 Task: Use Cartoon Chipmunk Effect in this video Movie B.mp4
Action: Mouse pressed left at (262, 149)
Screenshot: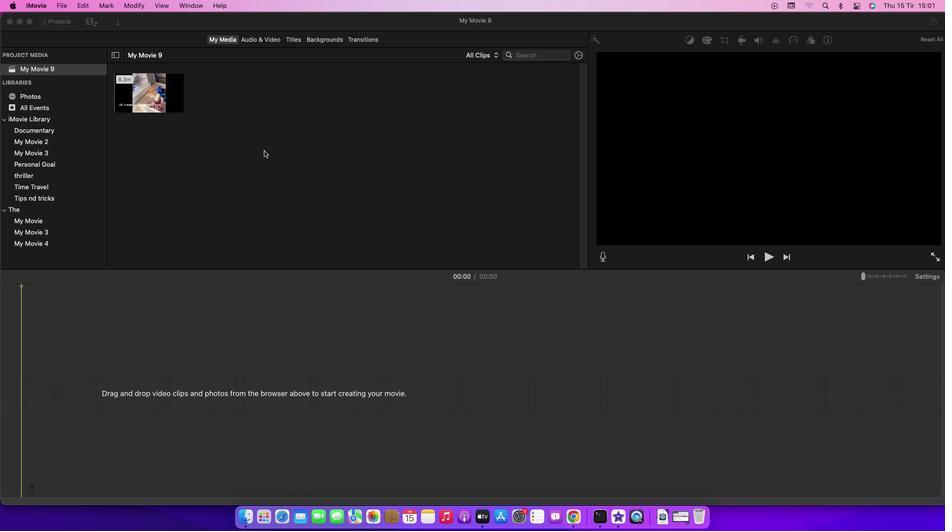 
Action: Mouse moved to (153, 100)
Screenshot: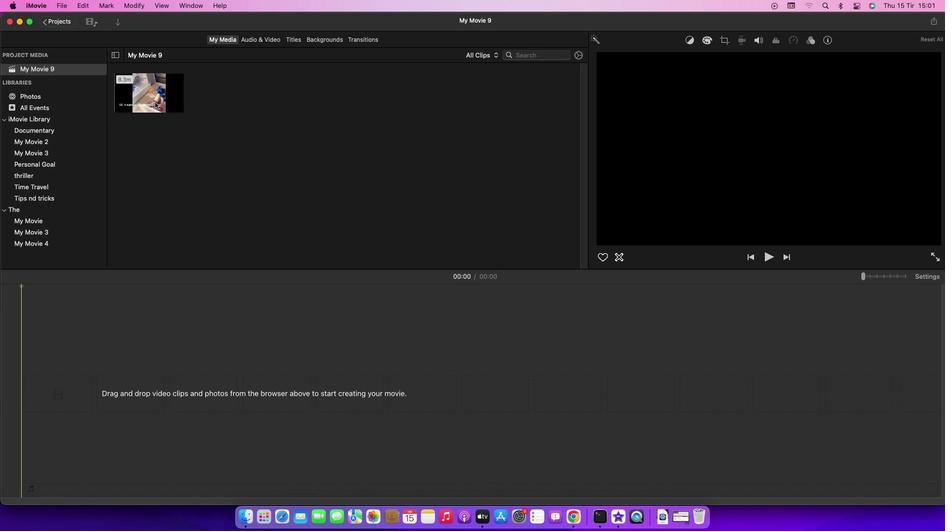 
Action: Mouse pressed left at (153, 100)
Screenshot: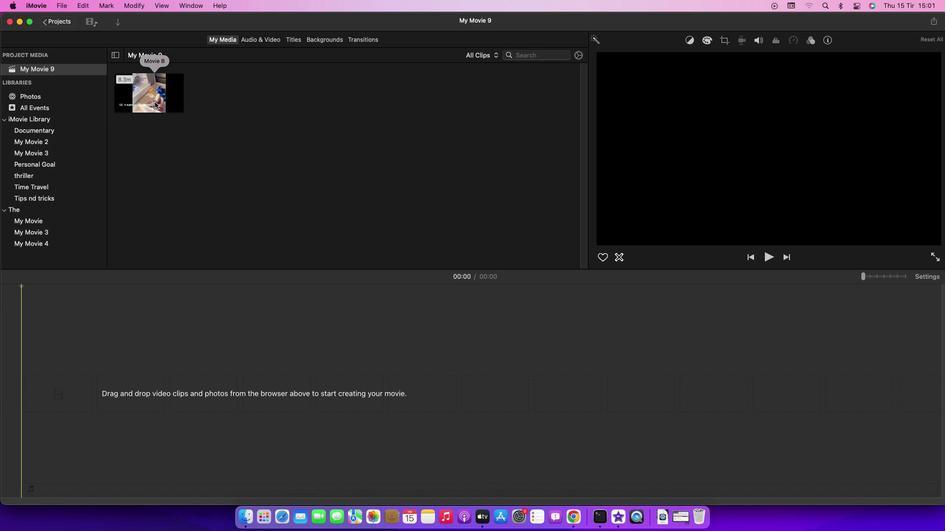 
Action: Mouse moved to (153, 95)
Screenshot: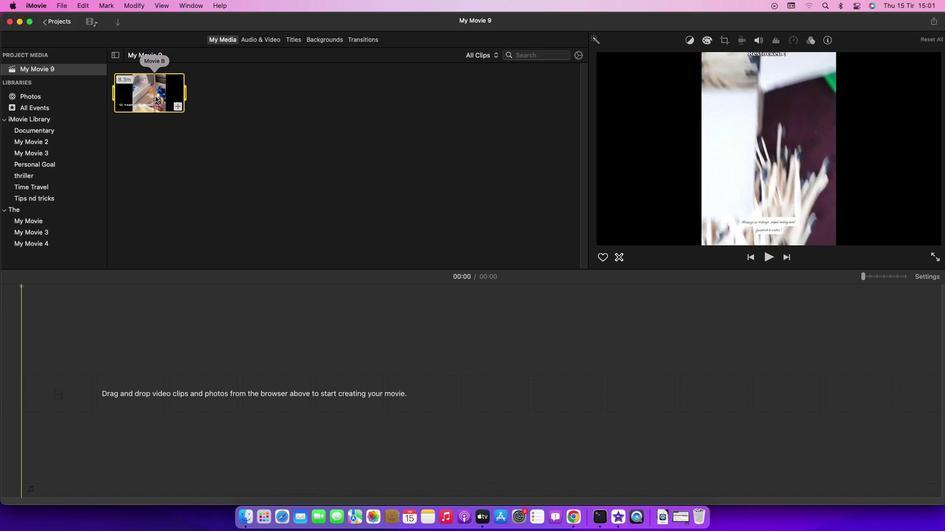 
Action: Mouse pressed left at (153, 95)
Screenshot: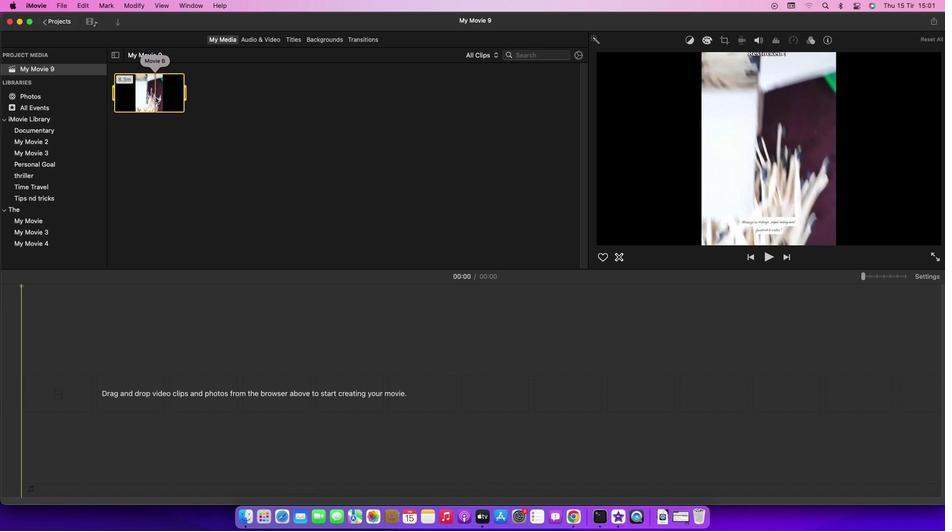 
Action: Mouse moved to (276, 40)
Screenshot: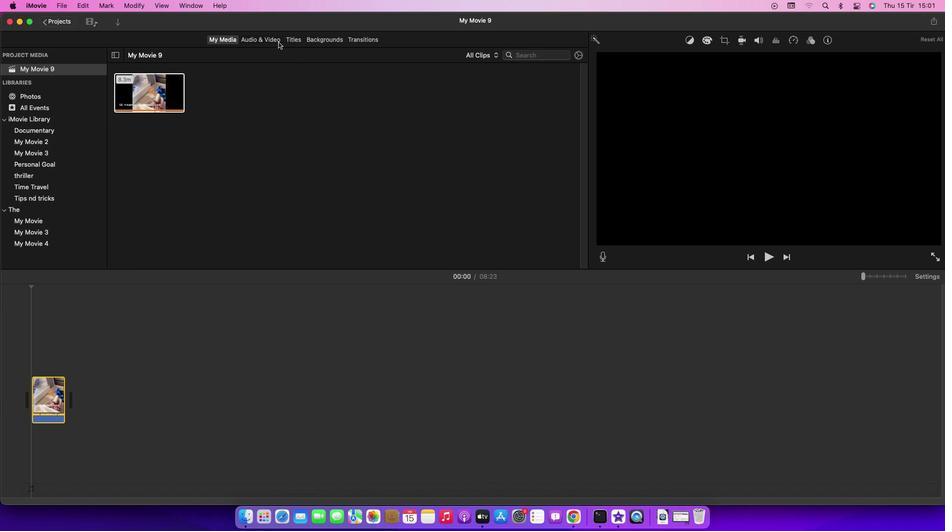 
Action: Mouse pressed left at (276, 40)
Screenshot: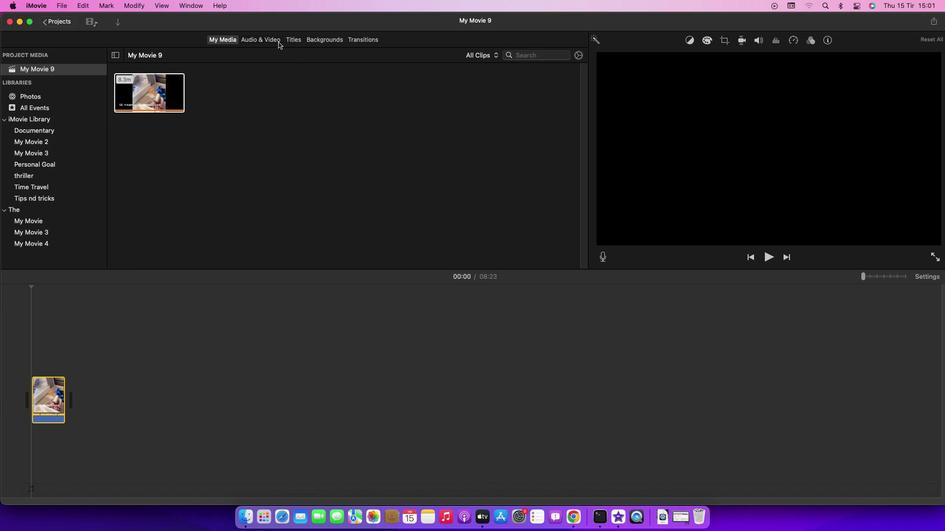 
Action: Mouse moved to (45, 94)
Screenshot: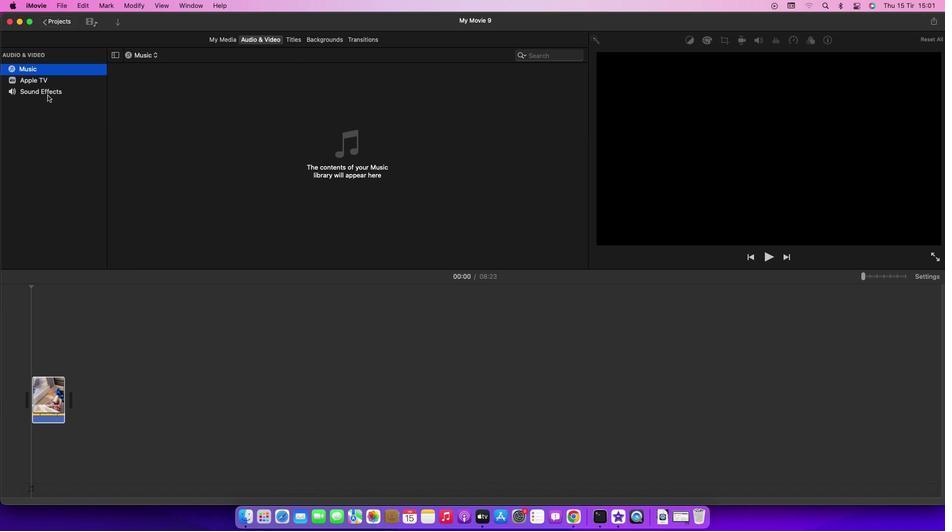 
Action: Mouse pressed left at (45, 94)
Screenshot: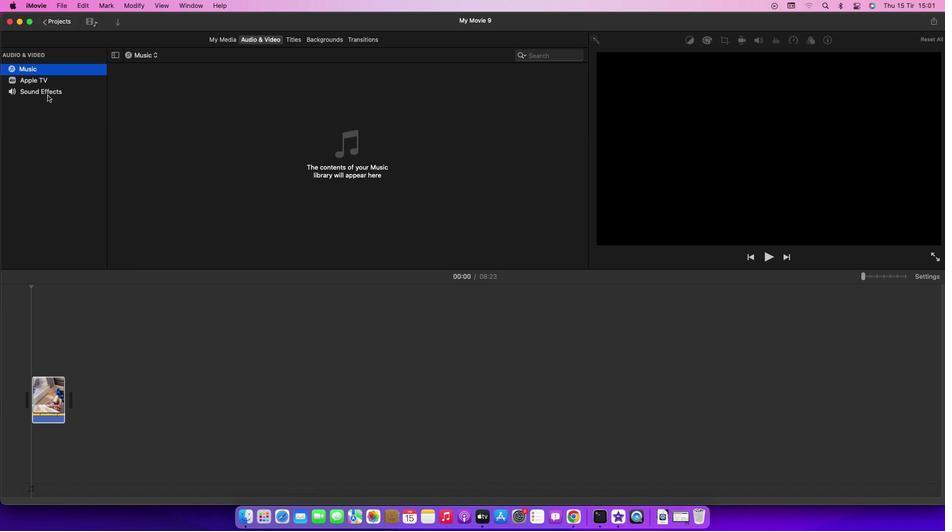 
Action: Mouse moved to (171, 205)
Screenshot: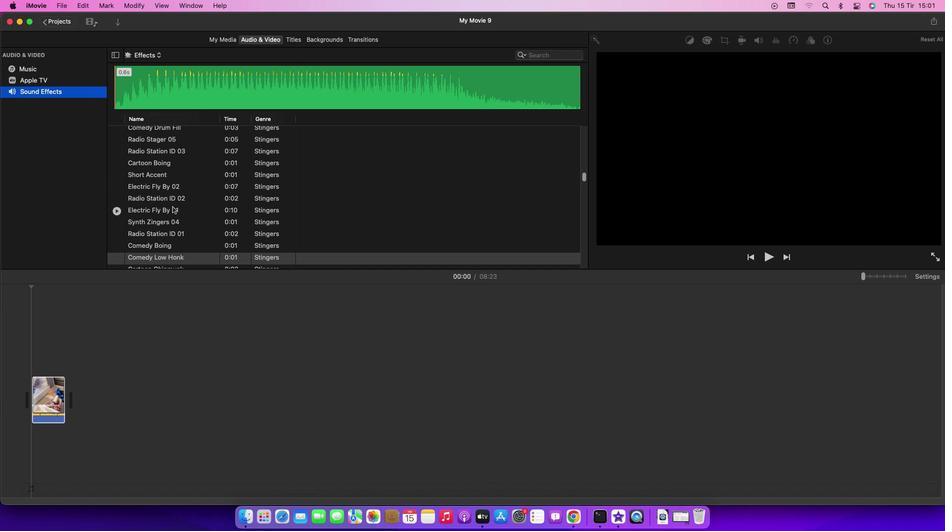 
Action: Mouse scrolled (171, 205) with delta (0, -1)
Screenshot: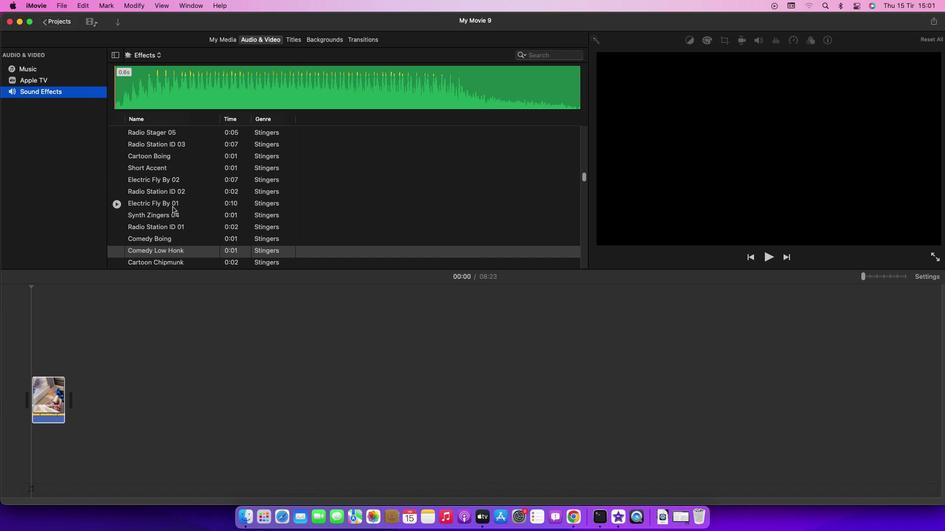 
Action: Mouse scrolled (171, 205) with delta (0, -1)
Screenshot: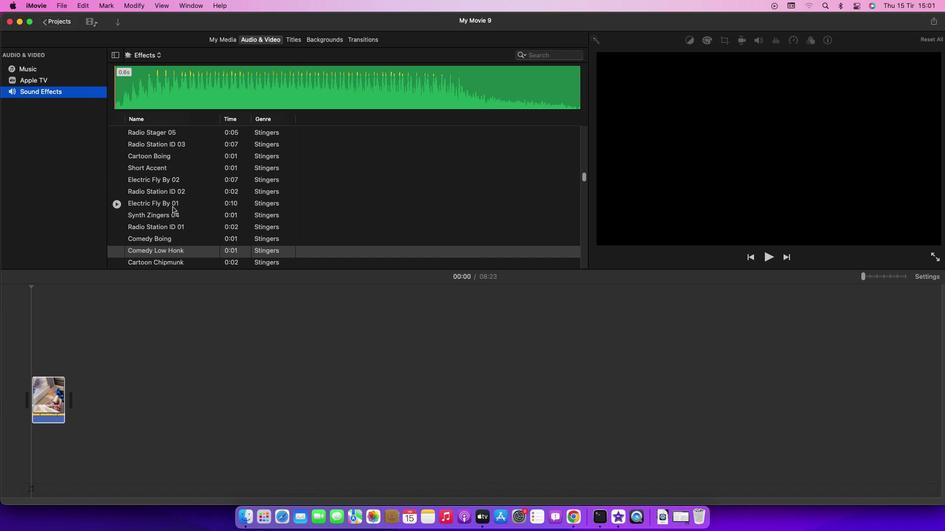 
Action: Mouse scrolled (171, 205) with delta (0, -1)
Screenshot: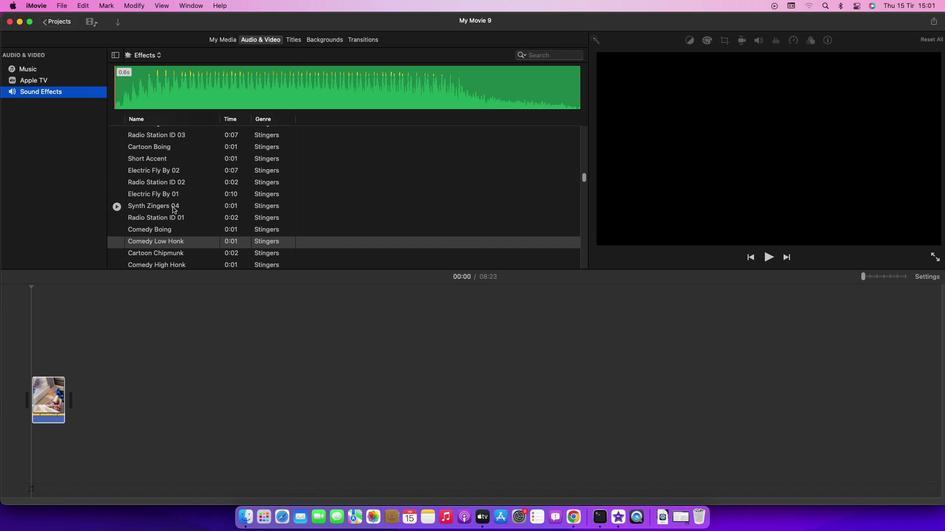 
Action: Mouse moved to (155, 249)
Screenshot: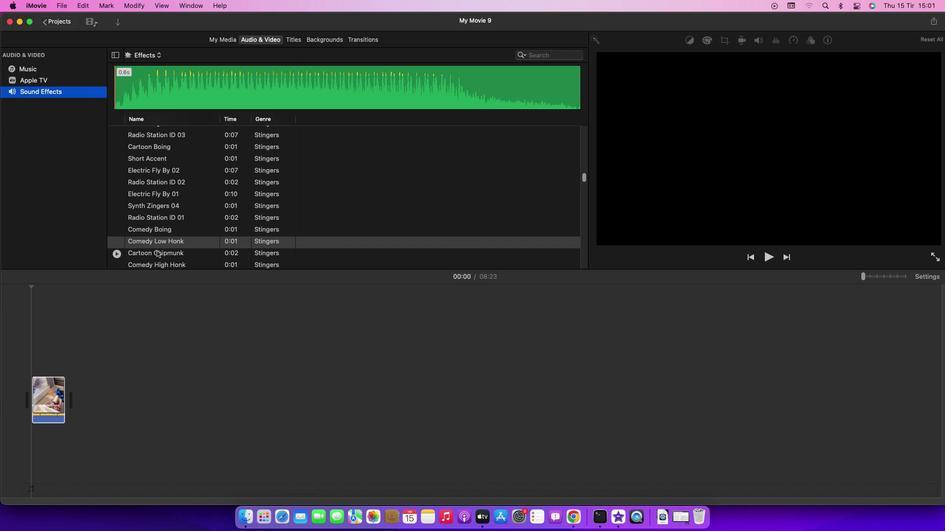 
Action: Mouse pressed left at (155, 249)
Screenshot: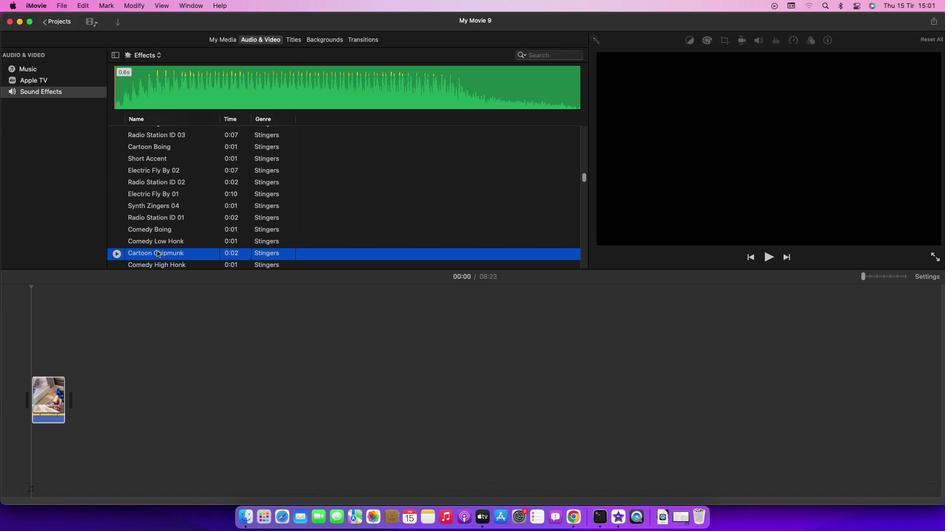 
Action: Mouse moved to (164, 250)
Screenshot: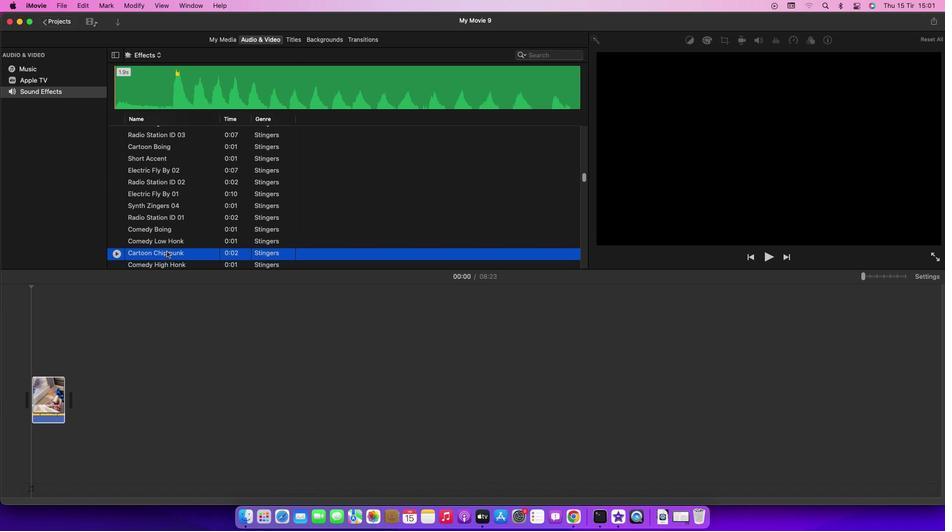 
Action: Mouse pressed left at (164, 250)
Screenshot: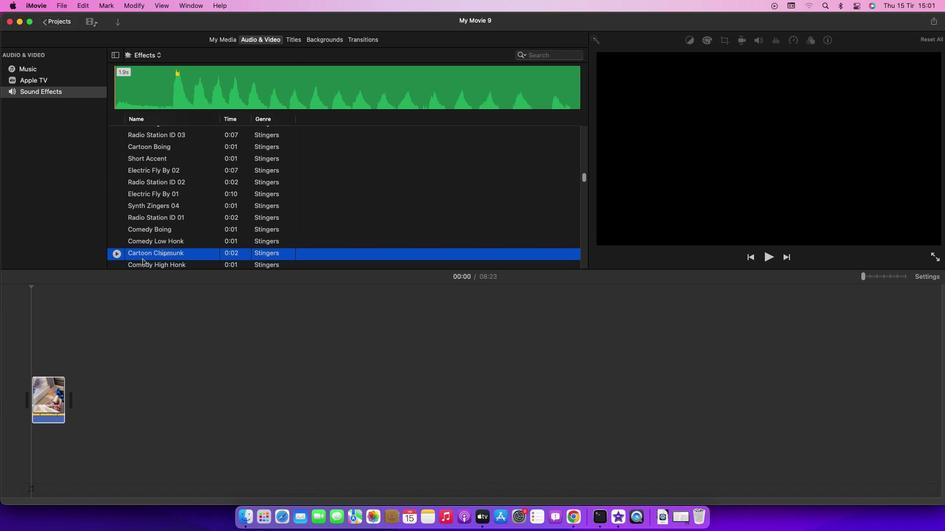 
Action: Mouse moved to (170, 380)
Screenshot: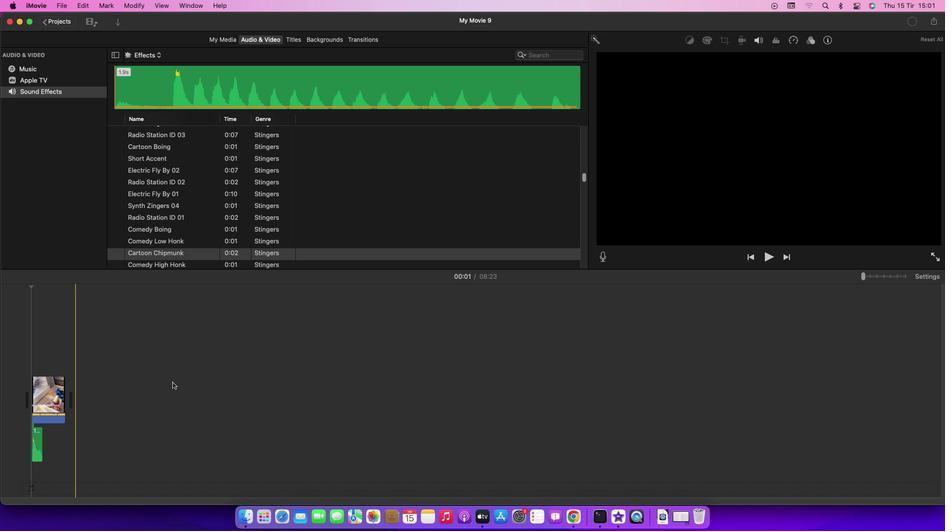 
